 Task: Go to symbol in the editior.
Action: Mouse moved to (239, 109)
Screenshot: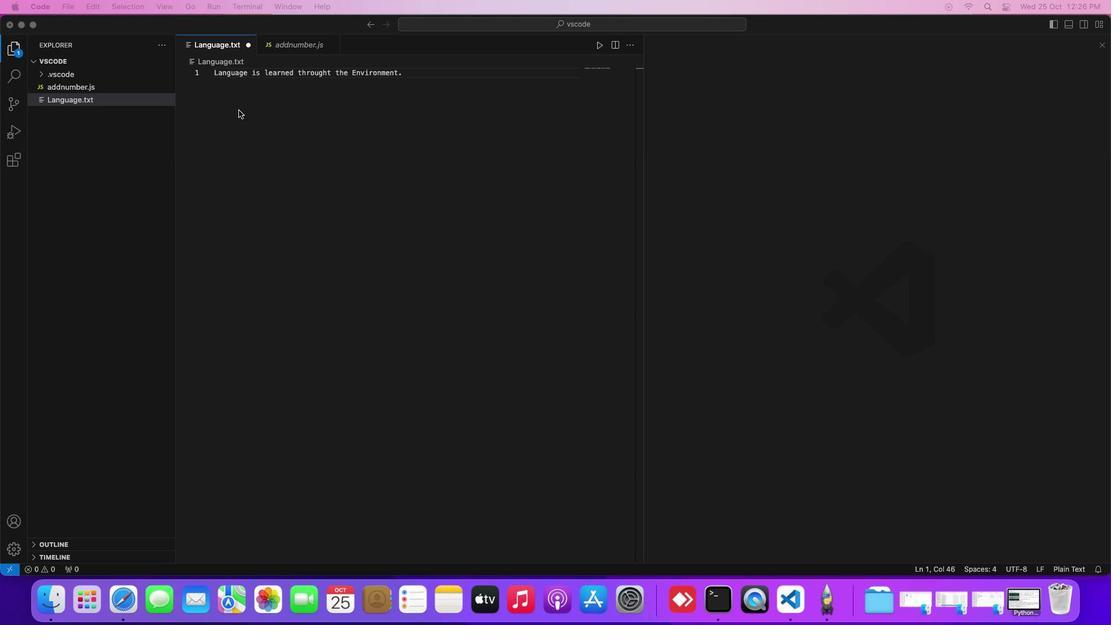 
Action: Mouse pressed left at (239, 109)
Screenshot: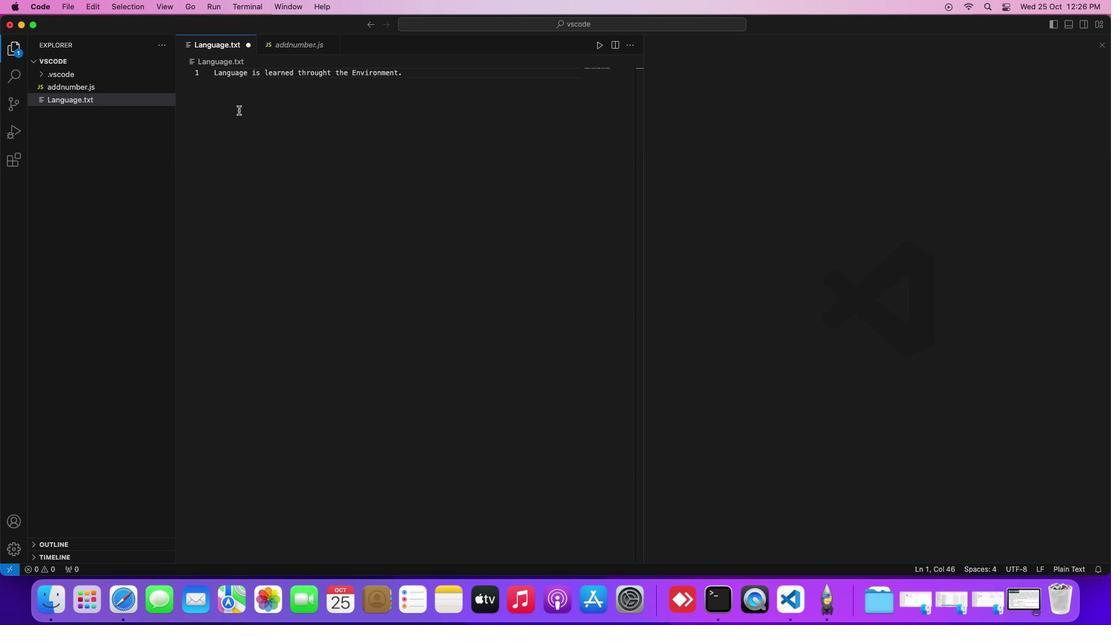 
Action: Mouse moved to (191, 10)
Screenshot: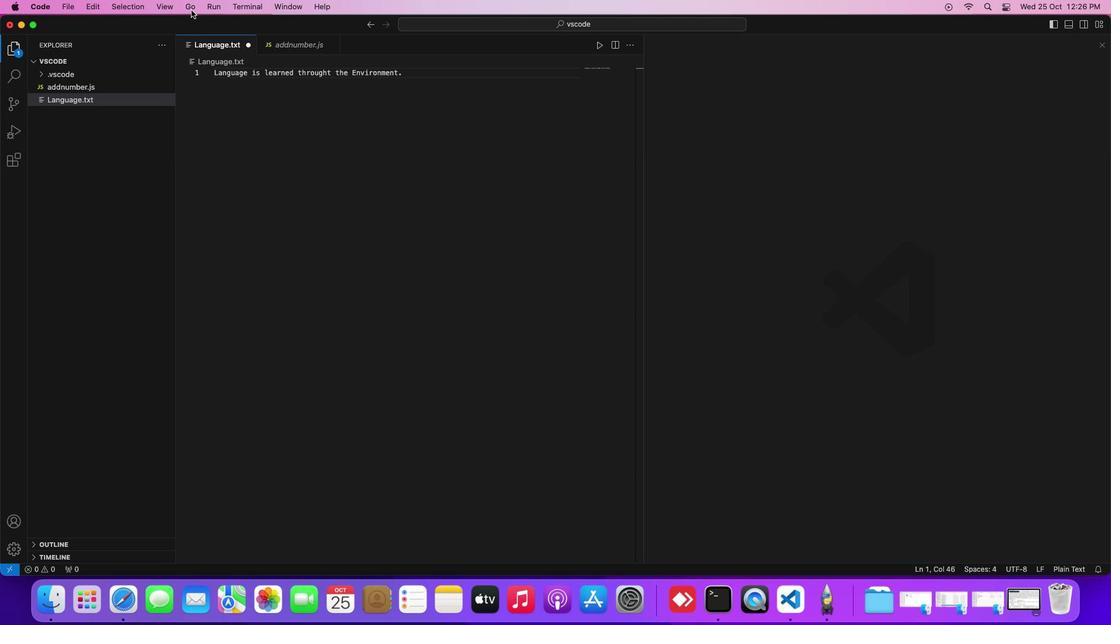 
Action: Mouse pressed left at (191, 10)
Screenshot: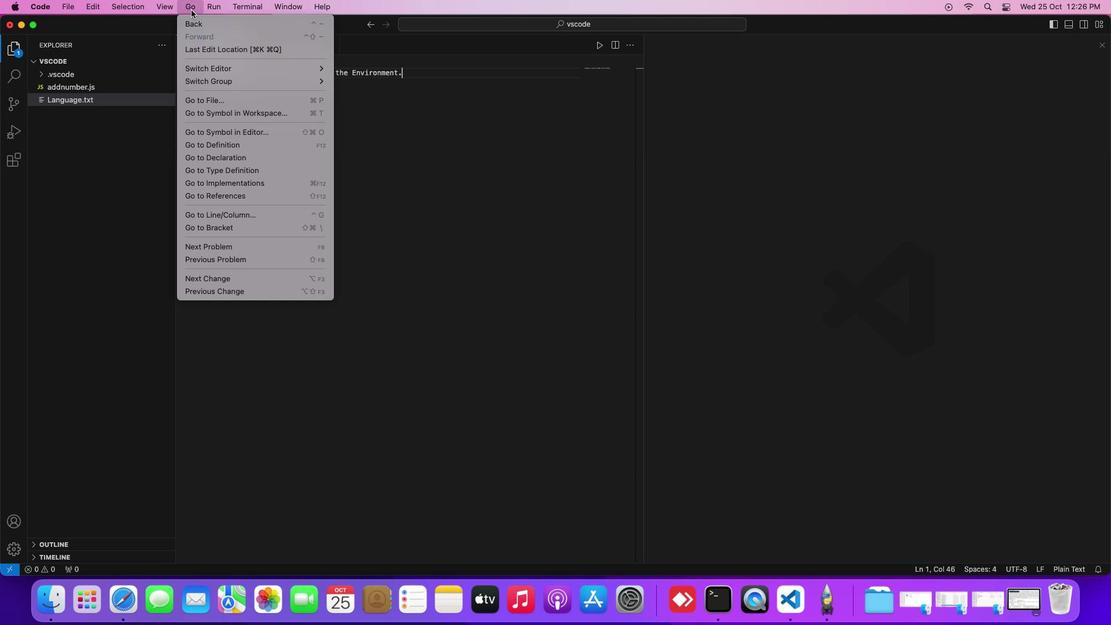 
Action: Mouse moved to (225, 131)
Screenshot: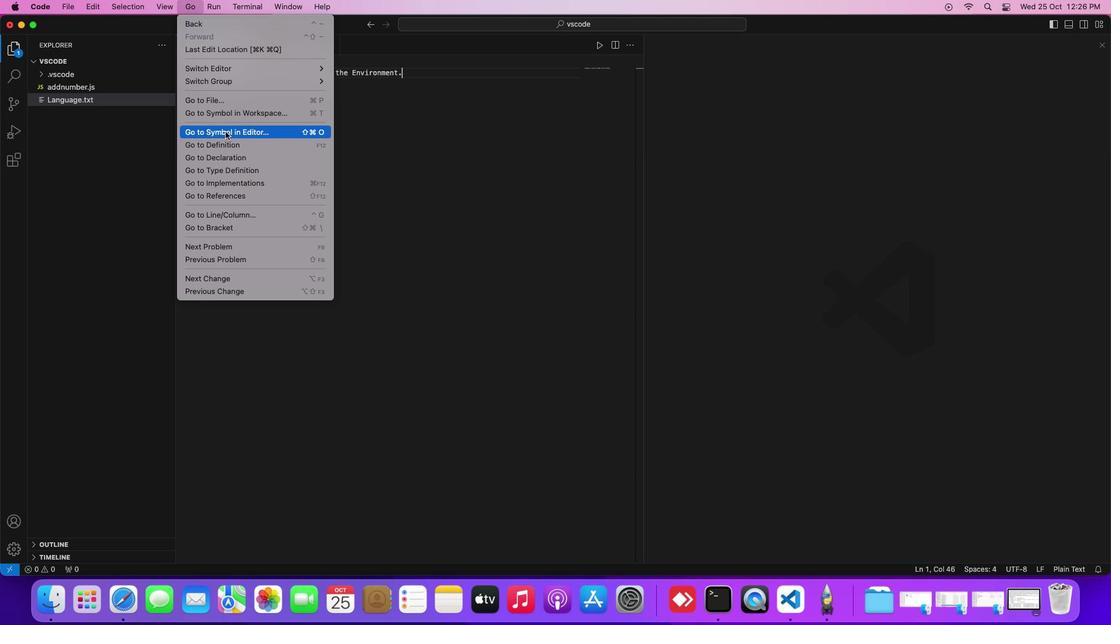 
Action: Mouse pressed left at (225, 131)
Screenshot: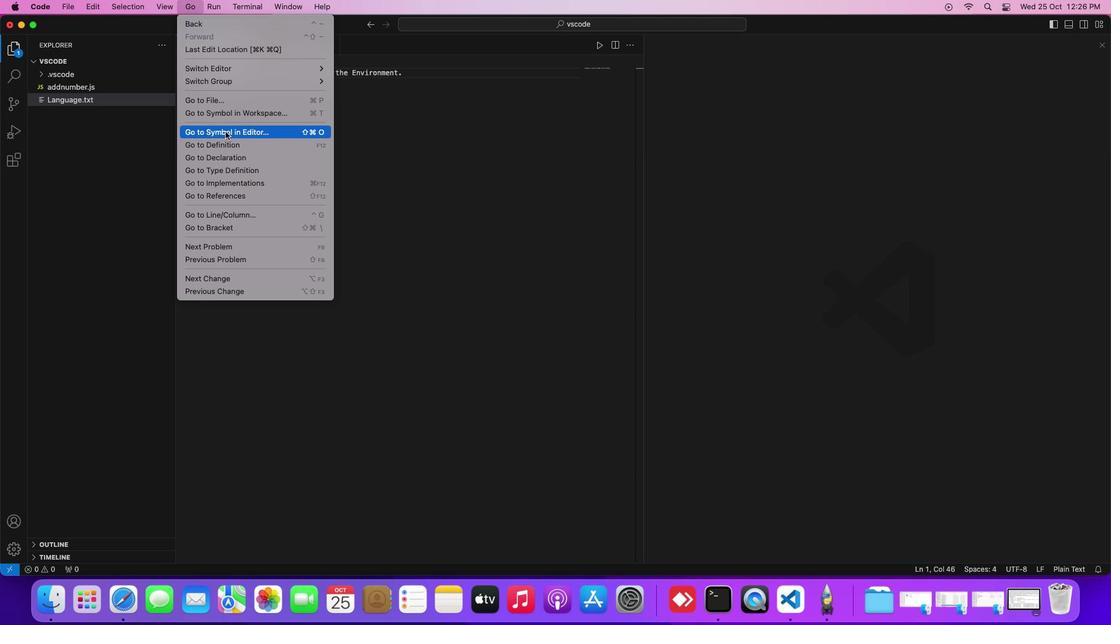 
Action: Mouse moved to (240, 135)
Screenshot: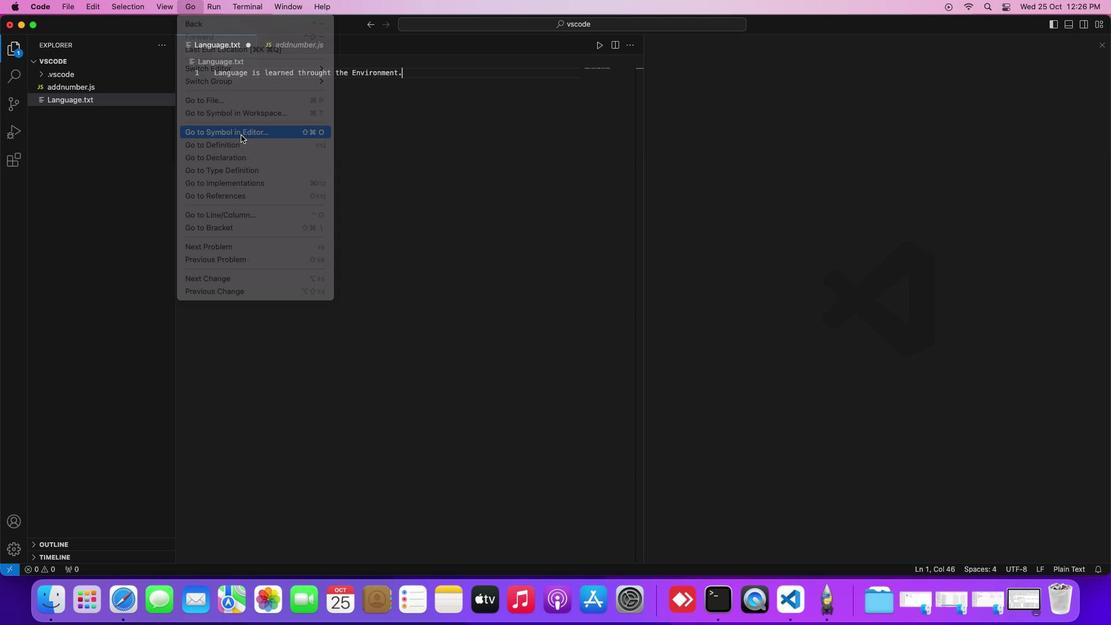 
